 Task: Make in the project VestaTech an epic 'Data Security'.
Action: Mouse moved to (300, 129)
Screenshot: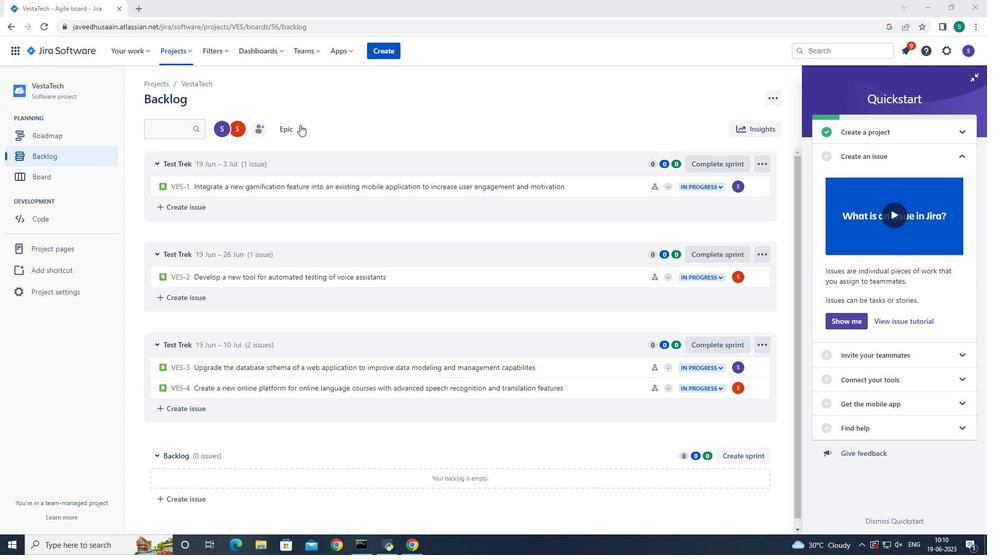 
Action: Mouse pressed left at (300, 129)
Screenshot: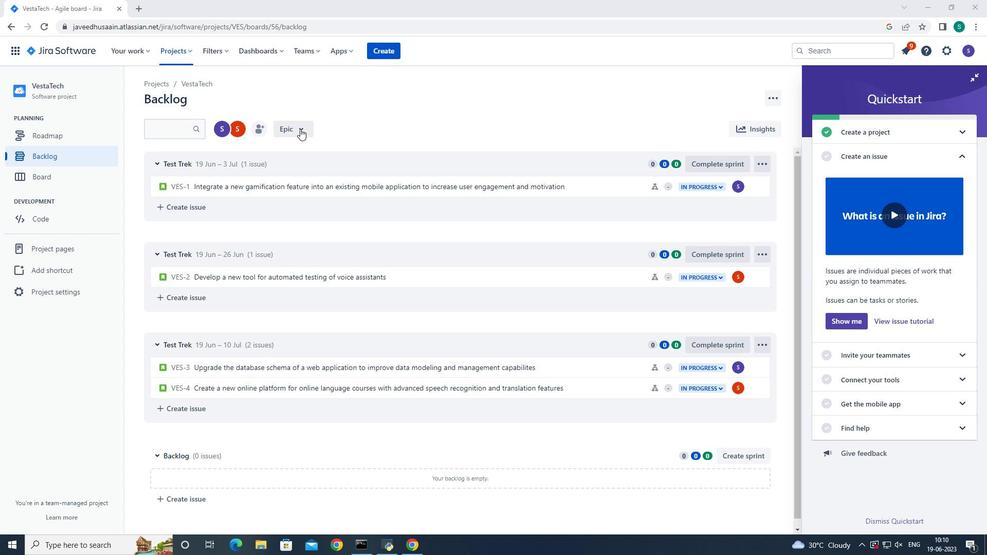 
Action: Mouse moved to (290, 192)
Screenshot: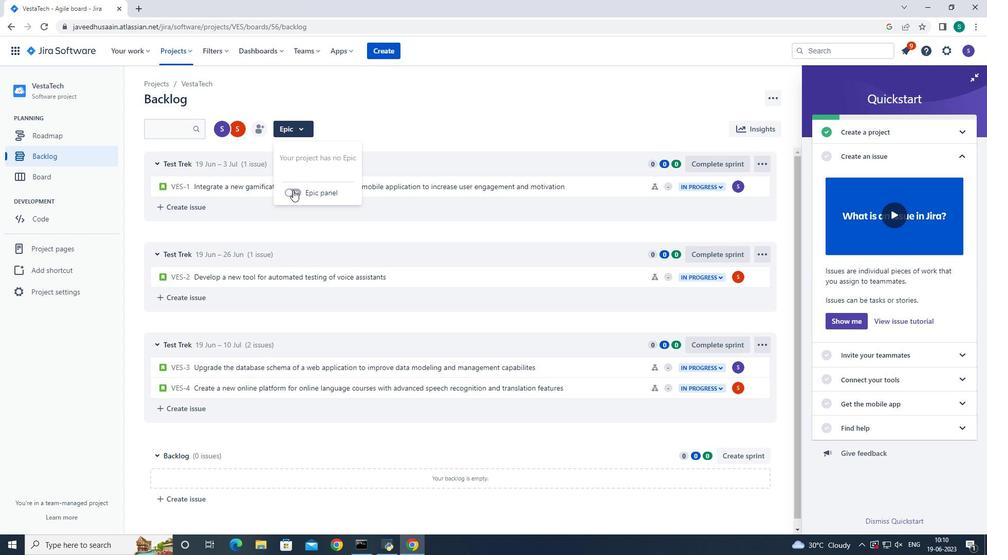 
Action: Mouse pressed left at (290, 192)
Screenshot: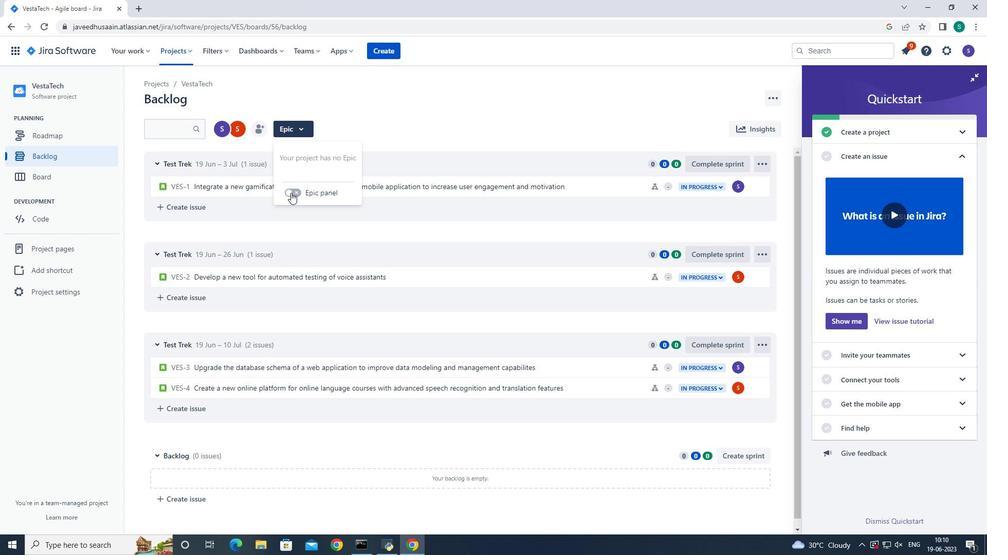 
Action: Mouse moved to (227, 352)
Screenshot: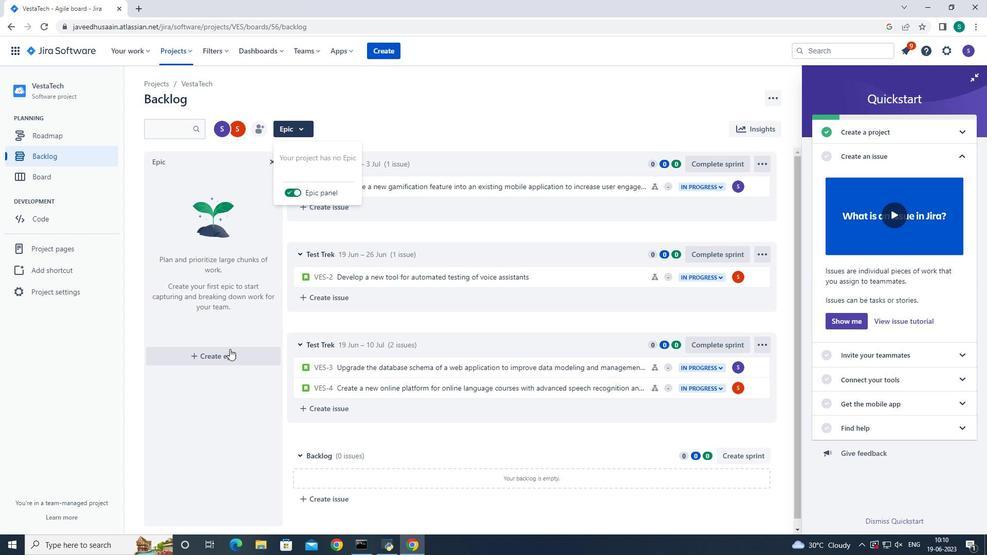 
Action: Mouse pressed left at (227, 352)
Screenshot: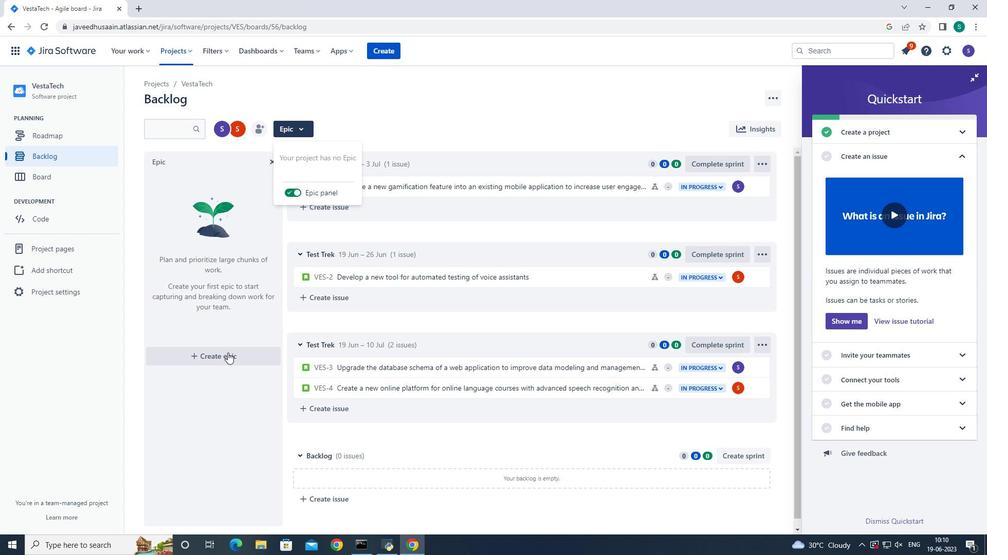 
Action: Mouse moved to (206, 352)
Screenshot: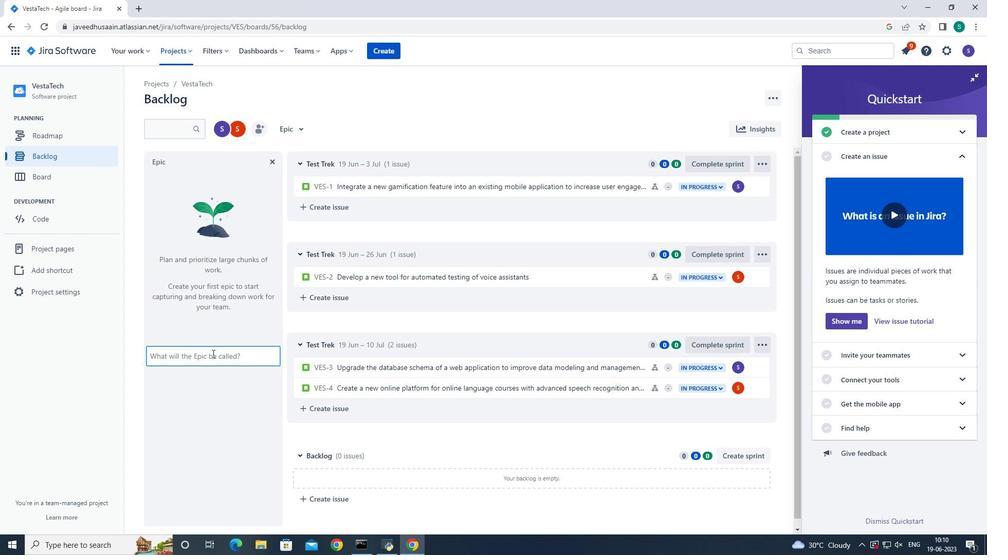 
Action: Mouse pressed left at (206, 352)
Screenshot: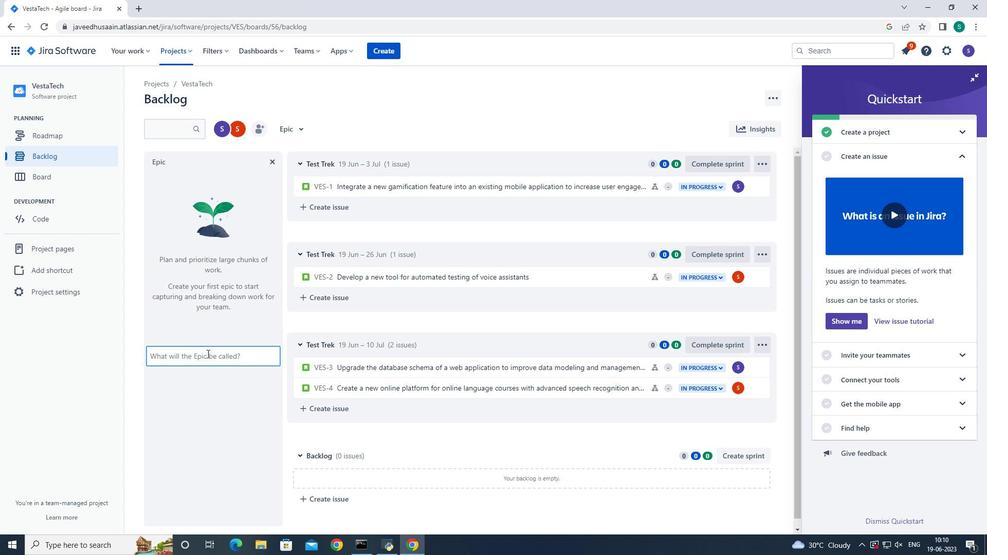 
Action: Mouse moved to (204, 354)
Screenshot: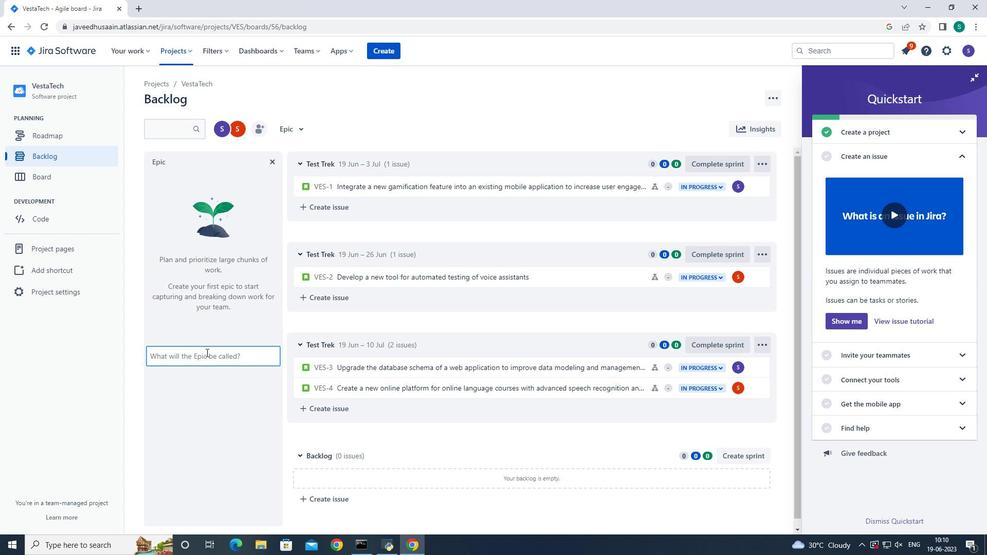 
Action: Key pressed <Key.shift>Data<Key.space><Key.shift>Security<Key.enter>
Screenshot: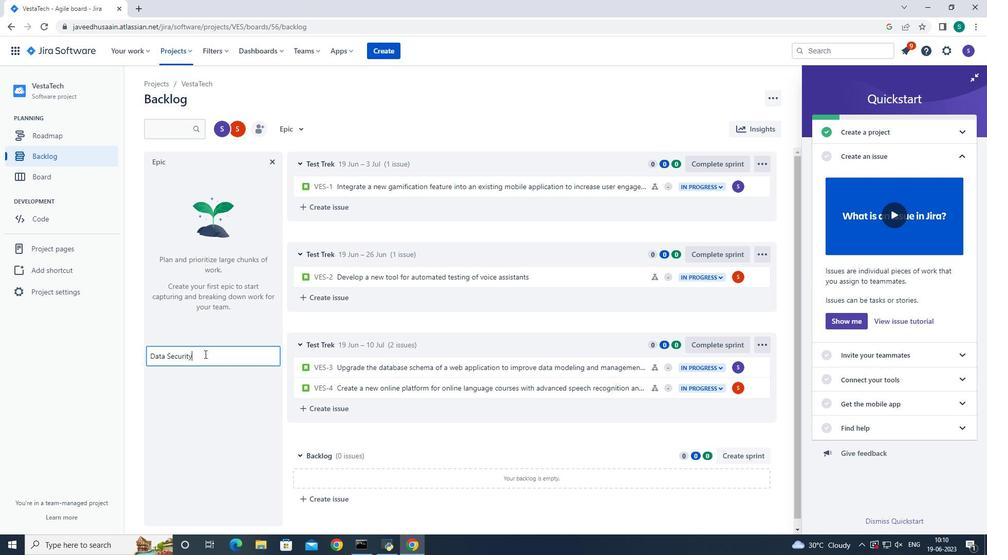 
